 Task: Look for products in the category "Prepared Meals" from Market Corner only.
Action: Mouse moved to (223, 95)
Screenshot: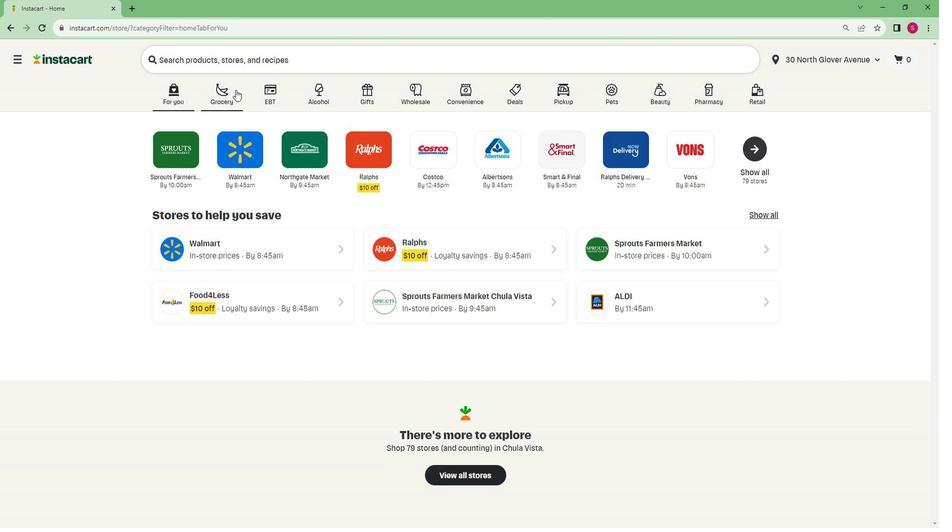 
Action: Mouse pressed left at (223, 95)
Screenshot: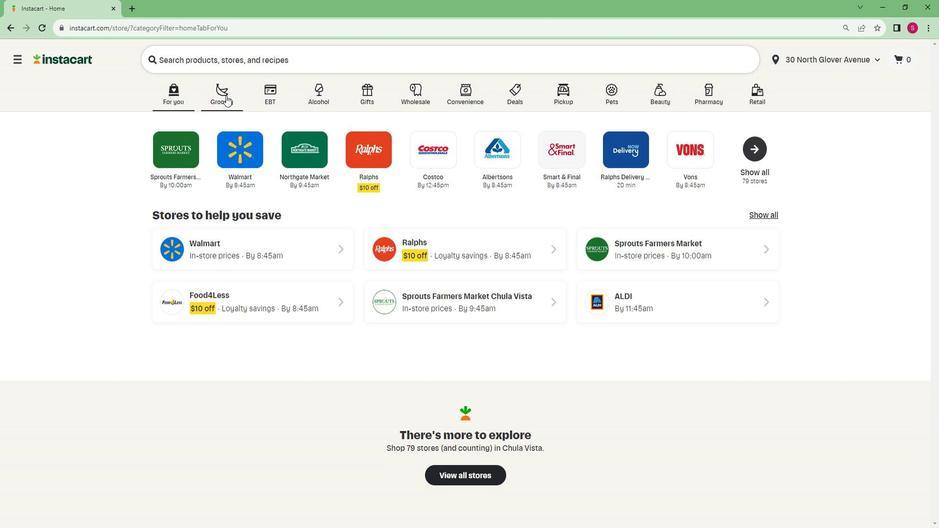 
Action: Mouse moved to (221, 290)
Screenshot: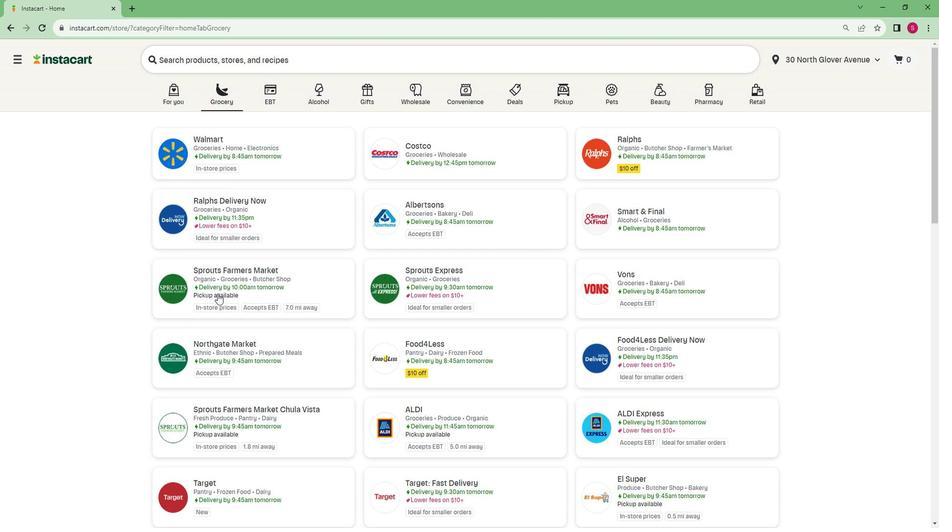 
Action: Mouse pressed left at (221, 290)
Screenshot: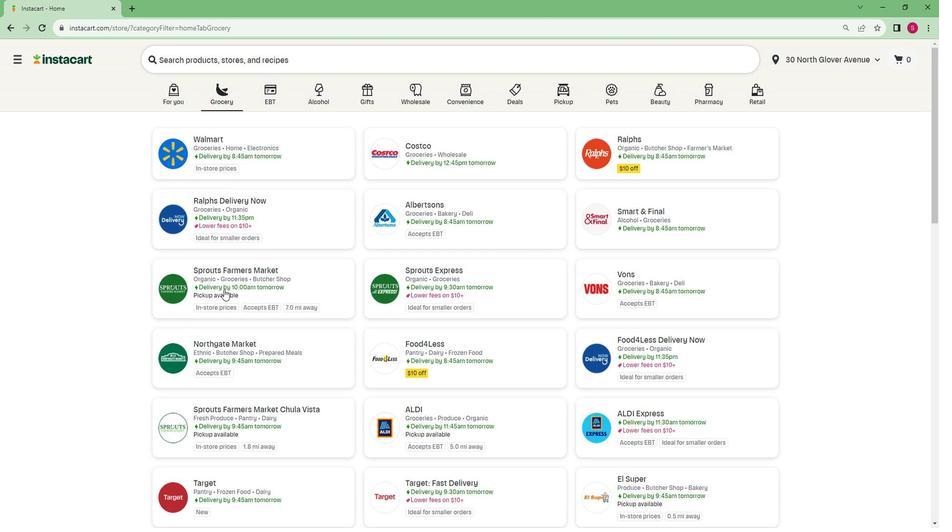 
Action: Mouse moved to (101, 437)
Screenshot: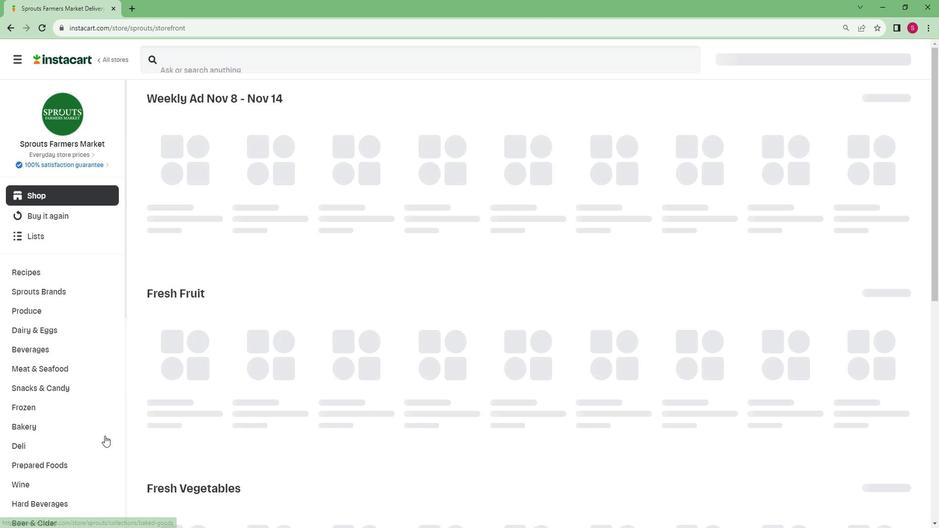
Action: Mouse scrolled (101, 436) with delta (0, 0)
Screenshot: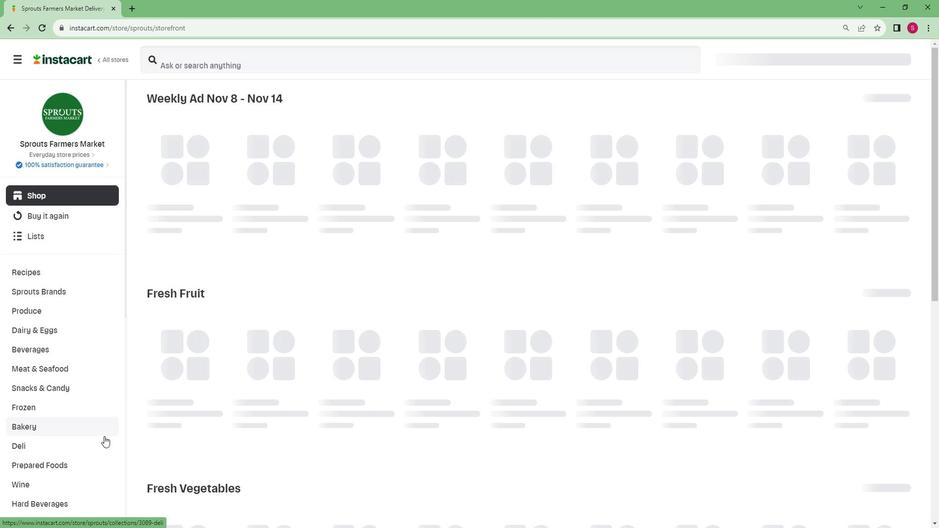 
Action: Mouse scrolled (101, 436) with delta (0, 0)
Screenshot: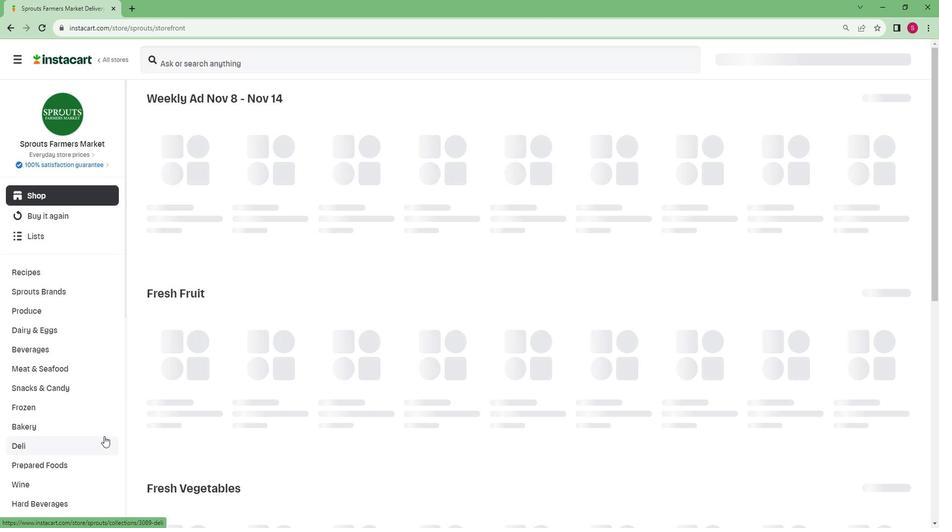 
Action: Mouse scrolled (101, 436) with delta (0, 0)
Screenshot: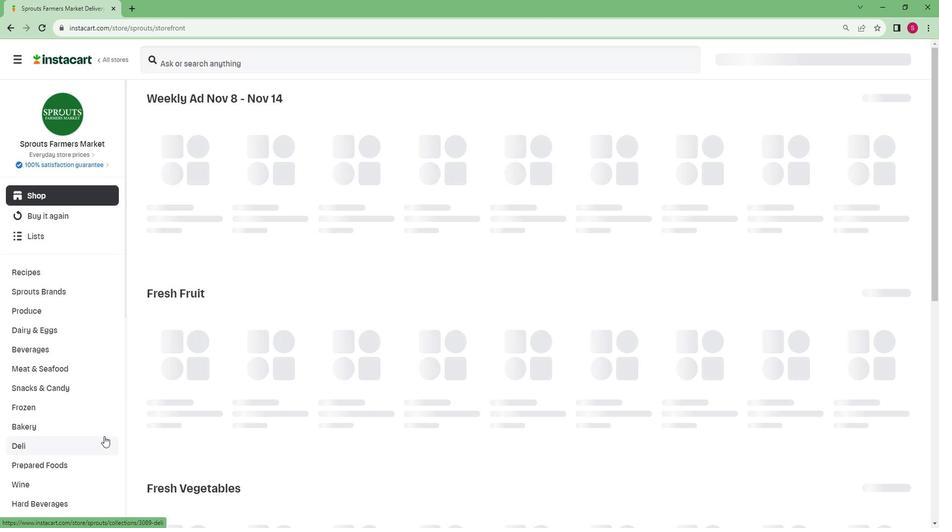 
Action: Mouse scrolled (101, 436) with delta (0, 0)
Screenshot: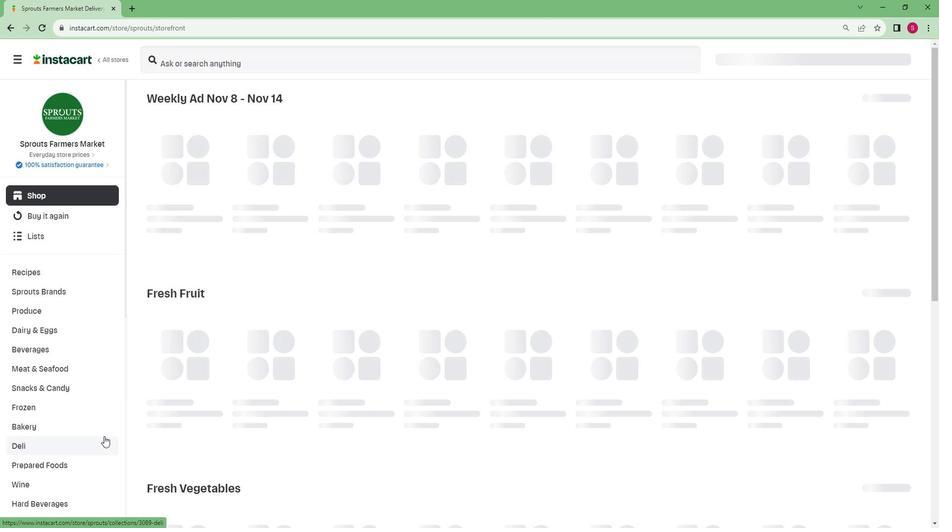 
Action: Mouse scrolled (101, 436) with delta (0, 0)
Screenshot: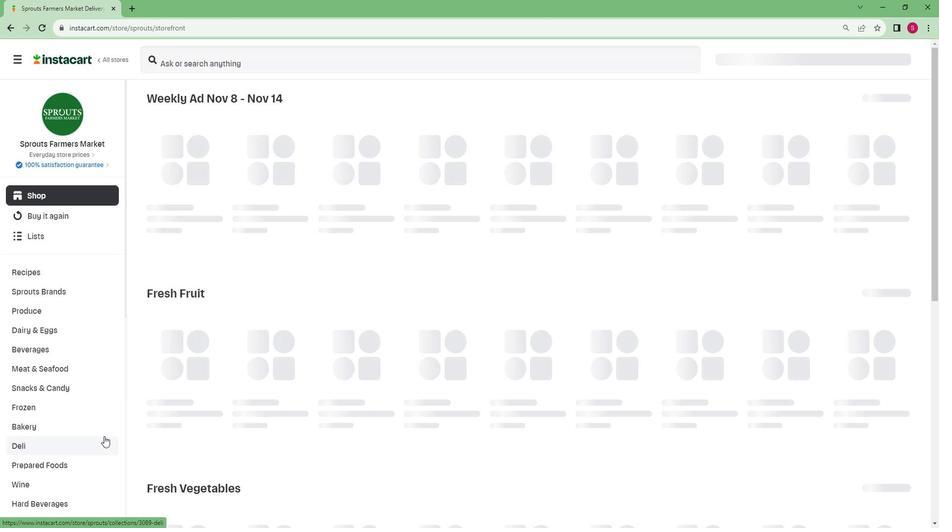 
Action: Mouse moved to (100, 437)
Screenshot: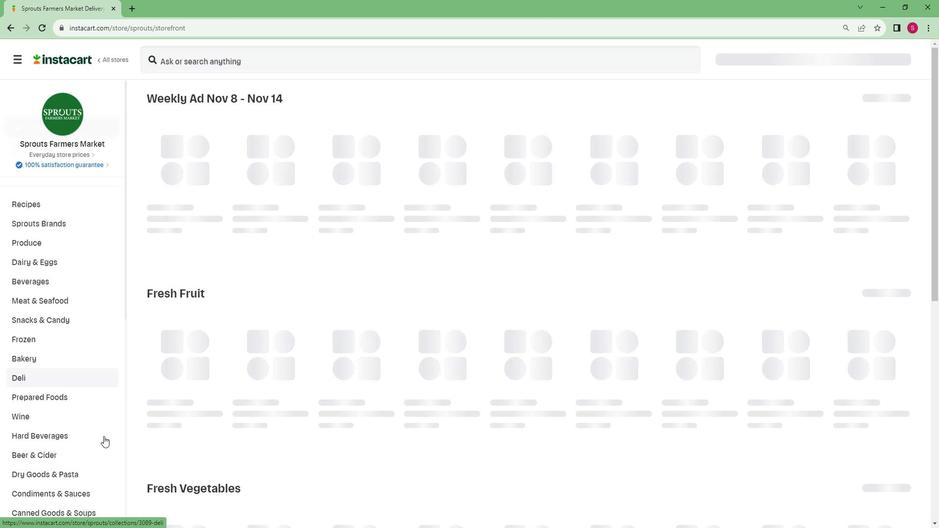 
Action: Mouse scrolled (100, 436) with delta (0, 0)
Screenshot: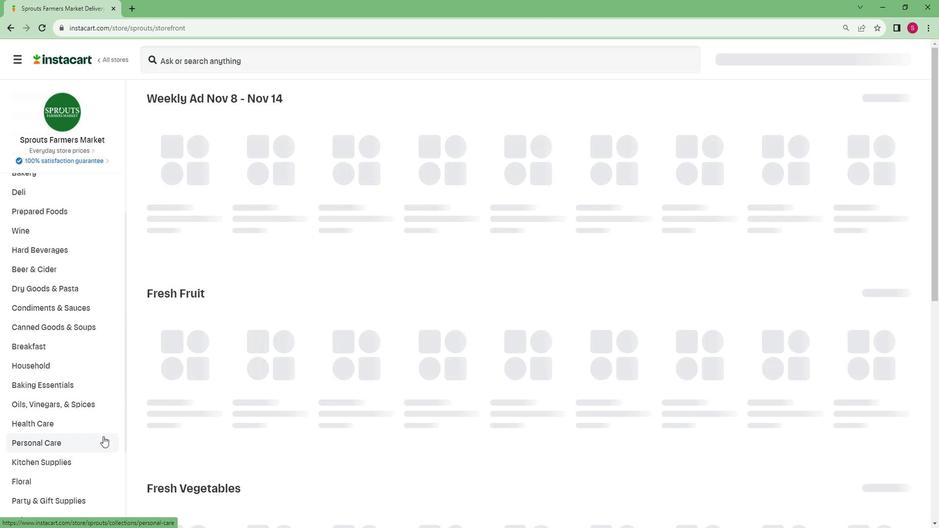 
Action: Mouse scrolled (100, 436) with delta (0, 0)
Screenshot: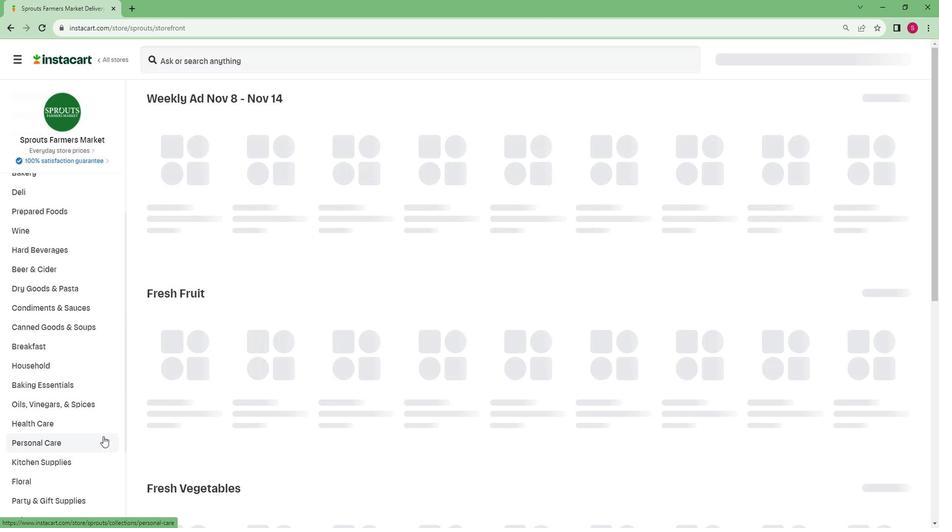 
Action: Mouse scrolled (100, 436) with delta (0, 0)
Screenshot: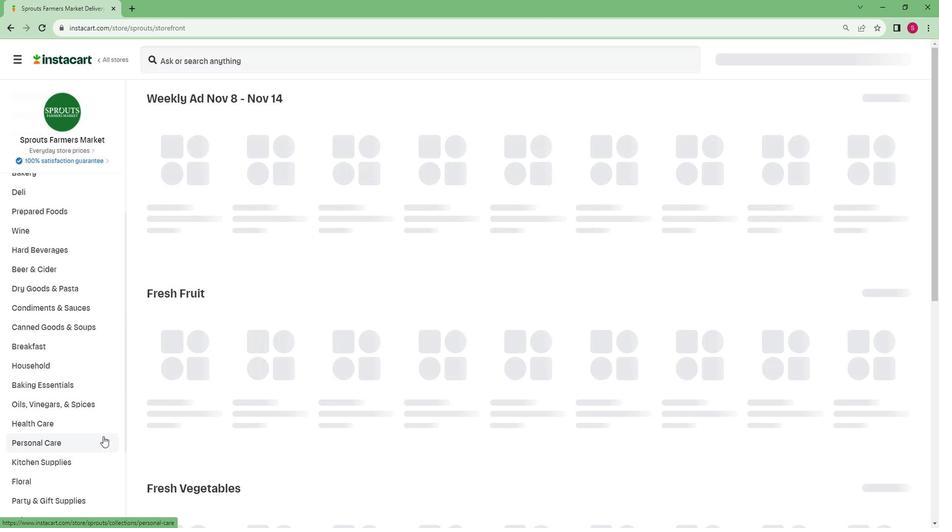 
Action: Mouse scrolled (100, 436) with delta (0, 0)
Screenshot: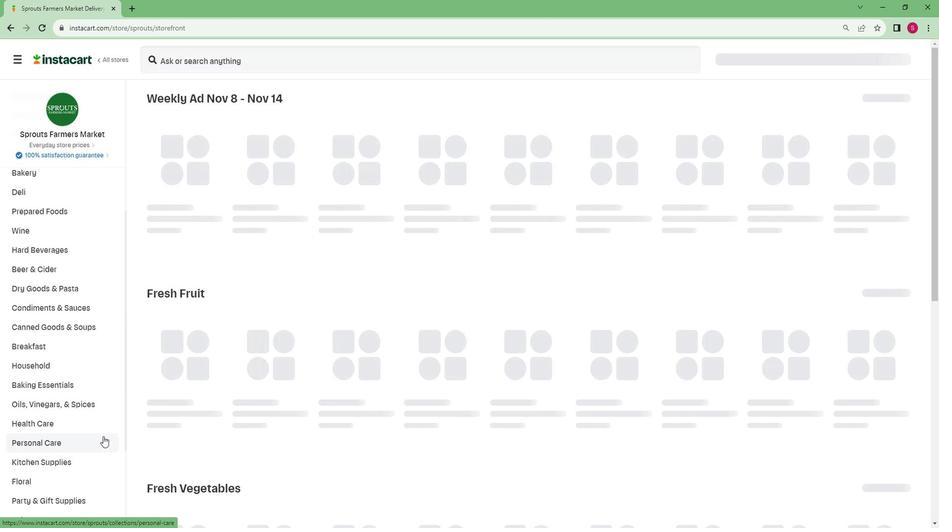 
Action: Mouse moved to (20, 508)
Screenshot: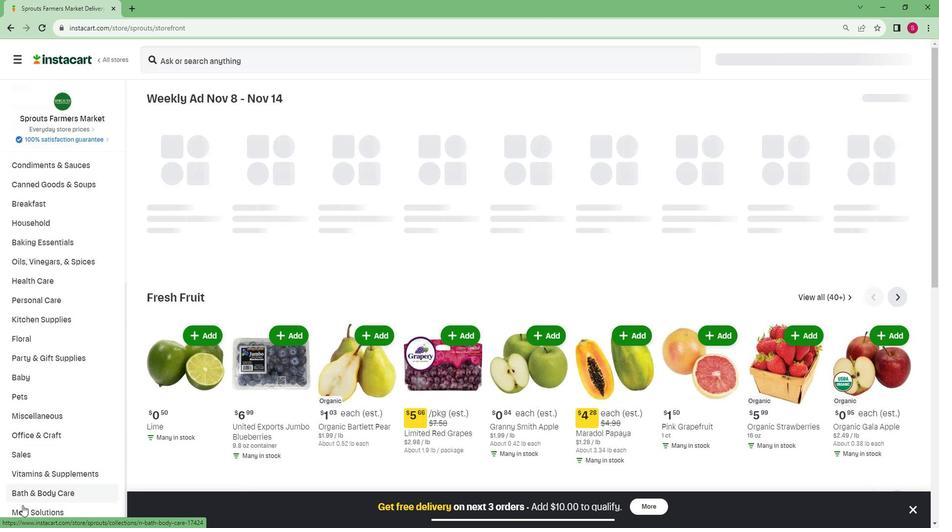 
Action: Mouse pressed left at (20, 508)
Screenshot: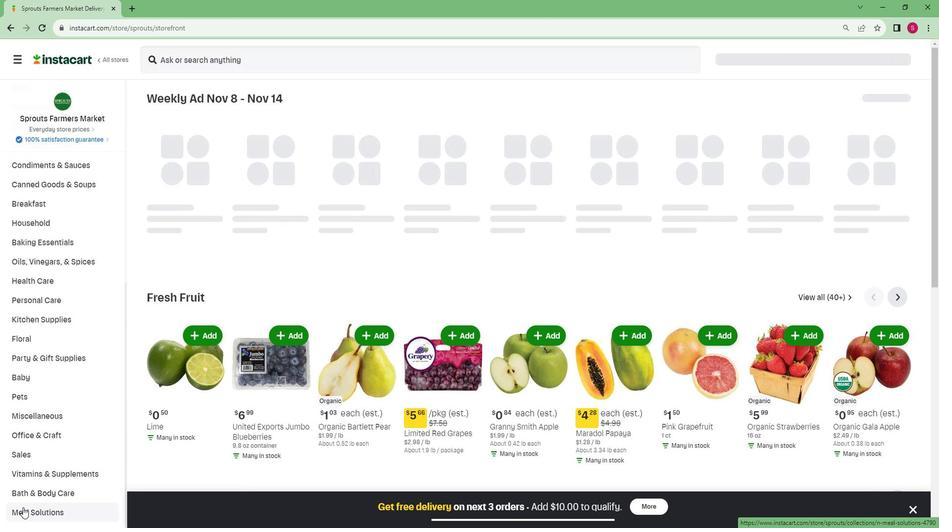 
Action: Mouse moved to (22, 495)
Screenshot: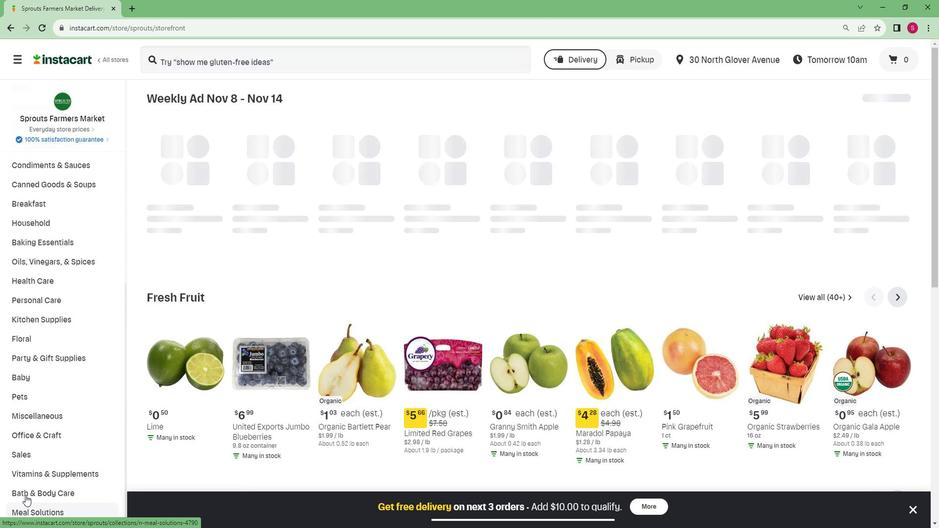
Action: Mouse scrolled (22, 495) with delta (0, 0)
Screenshot: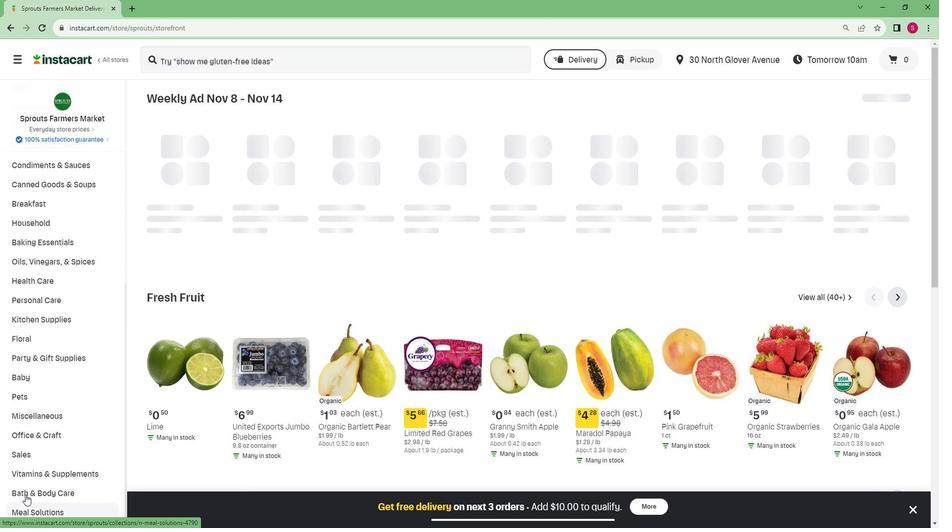 
Action: Mouse scrolled (22, 495) with delta (0, 0)
Screenshot: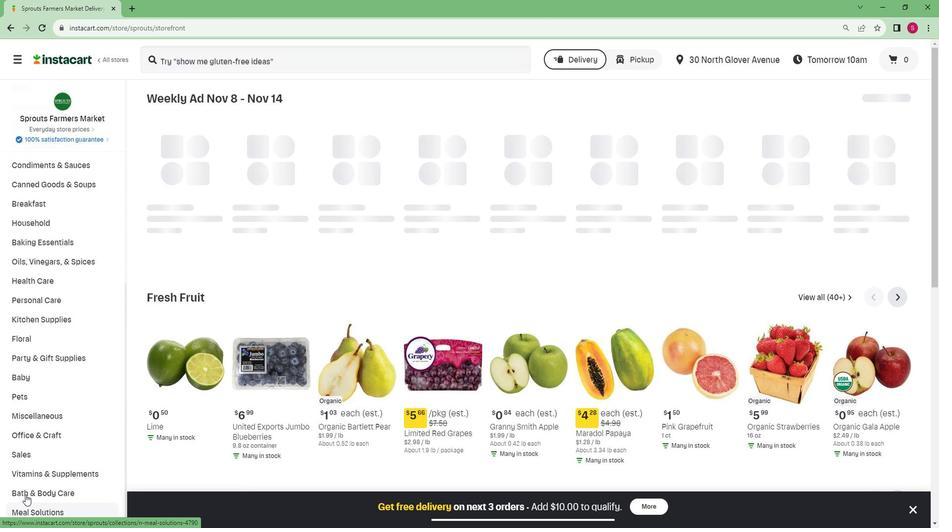 
Action: Mouse scrolled (22, 495) with delta (0, 0)
Screenshot: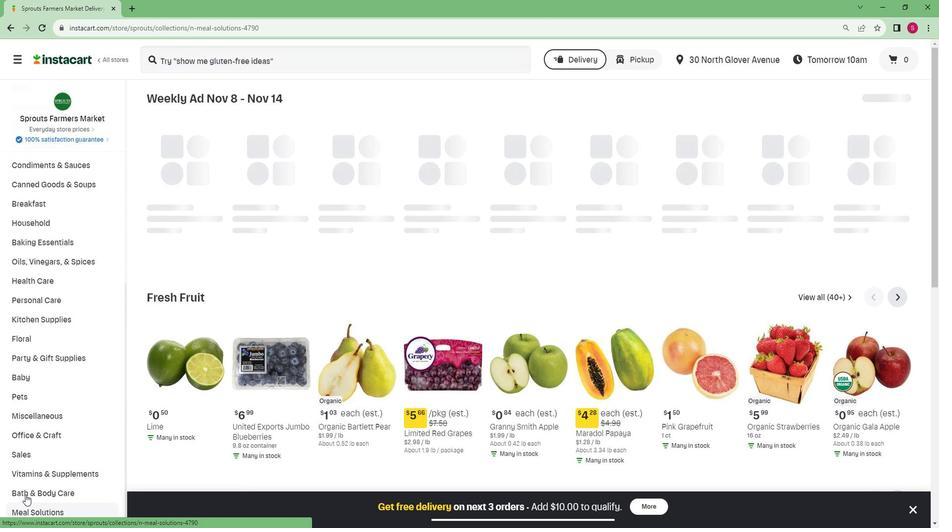 
Action: Mouse moved to (32, 467)
Screenshot: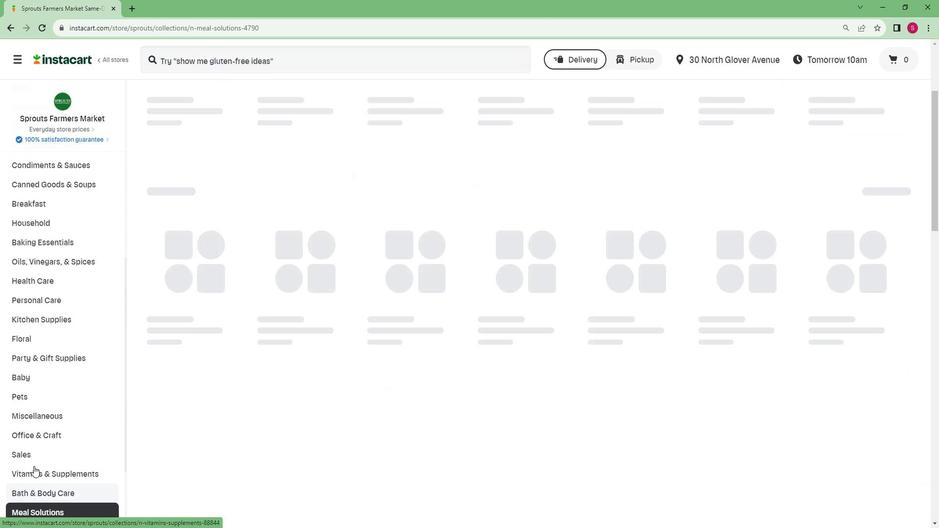 
Action: Mouse scrolled (32, 466) with delta (0, 0)
Screenshot: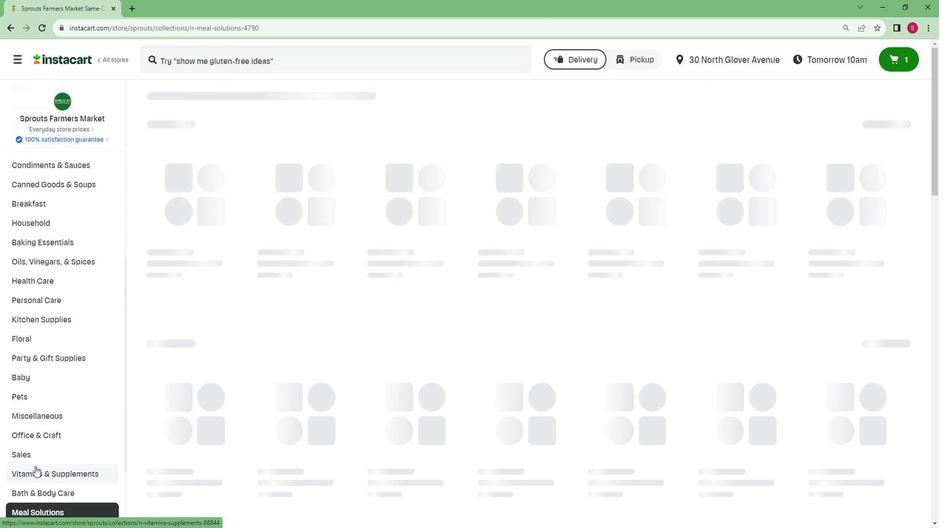 
Action: Mouse scrolled (32, 466) with delta (0, 0)
Screenshot: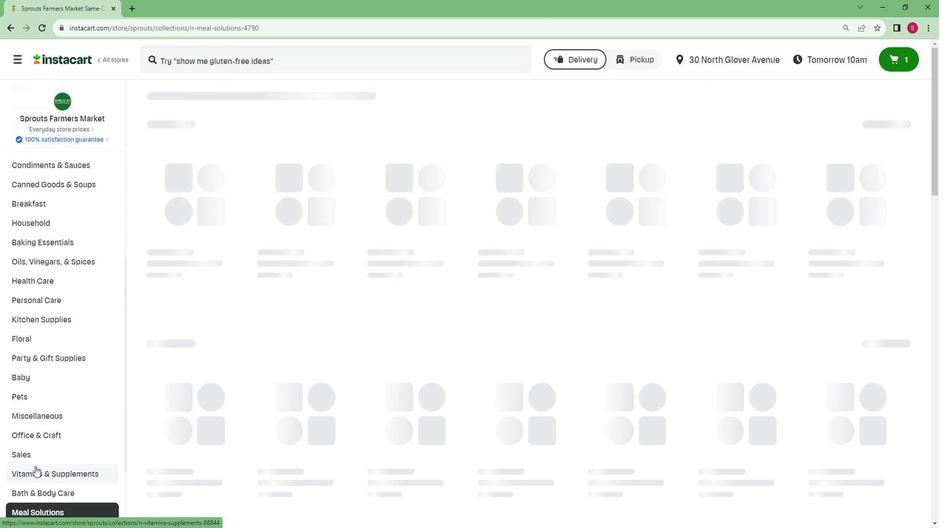 
Action: Mouse scrolled (32, 466) with delta (0, 0)
Screenshot: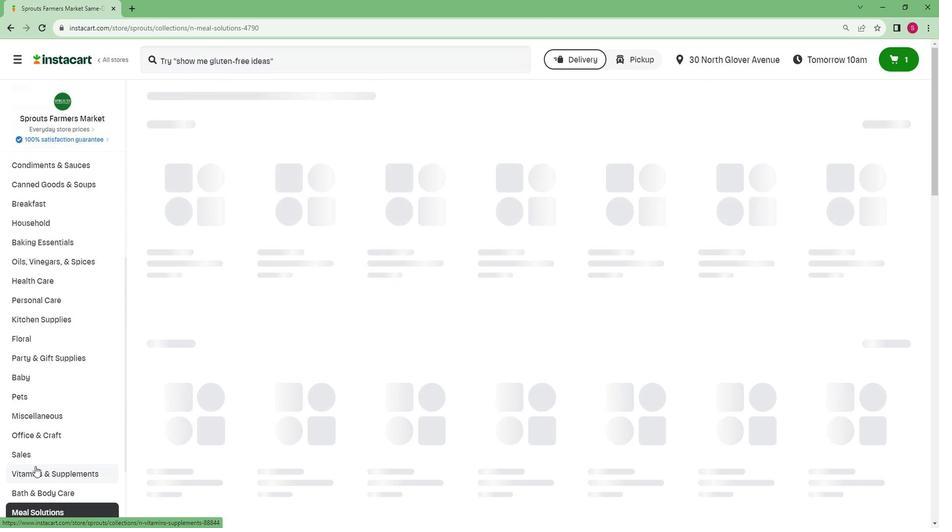 
Action: Mouse moved to (55, 458)
Screenshot: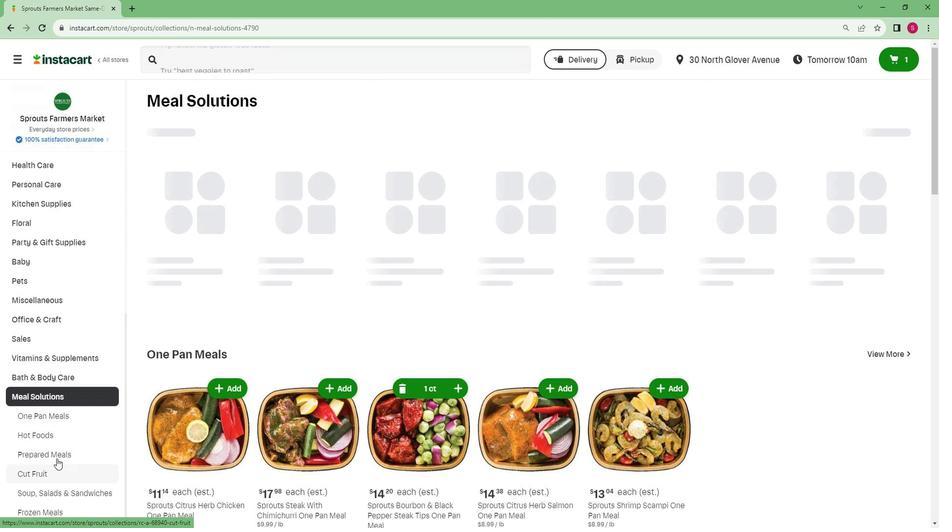 
Action: Mouse pressed left at (55, 458)
Screenshot: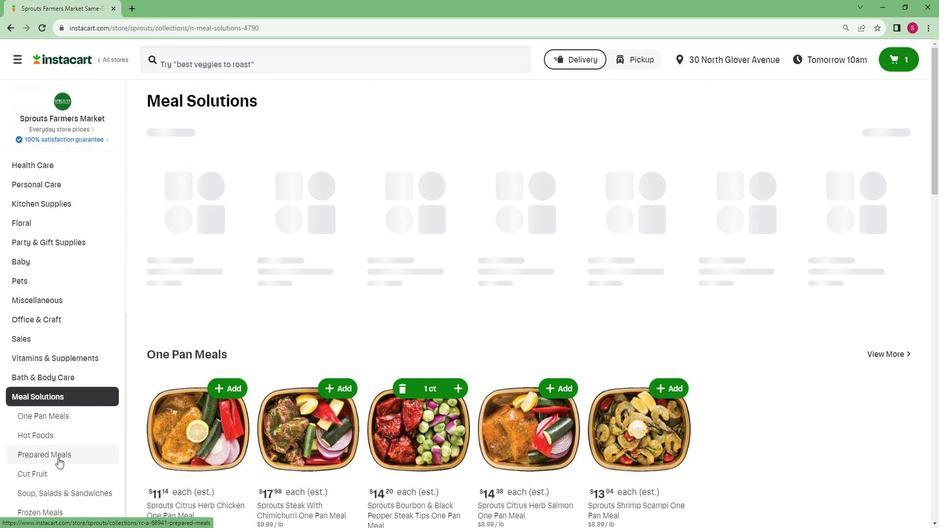 
Action: Mouse moved to (308, 138)
Screenshot: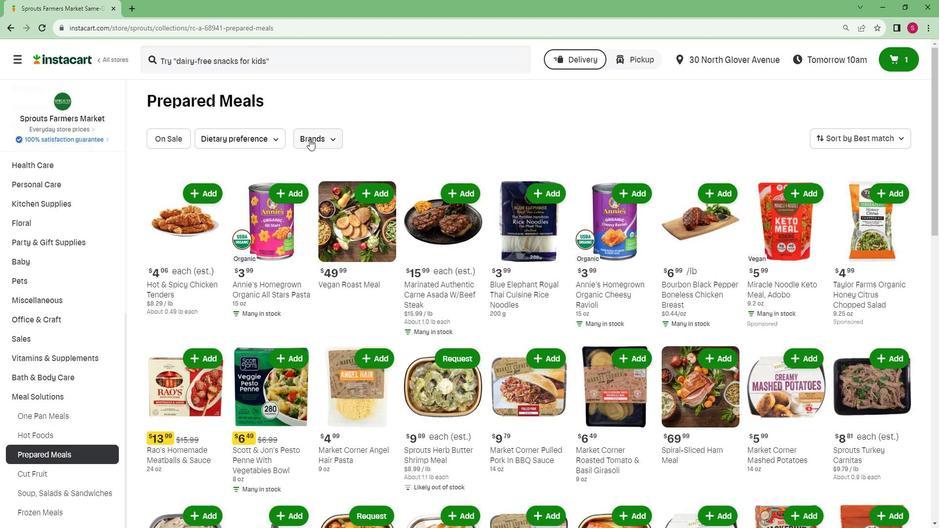 
Action: Mouse pressed left at (308, 138)
Screenshot: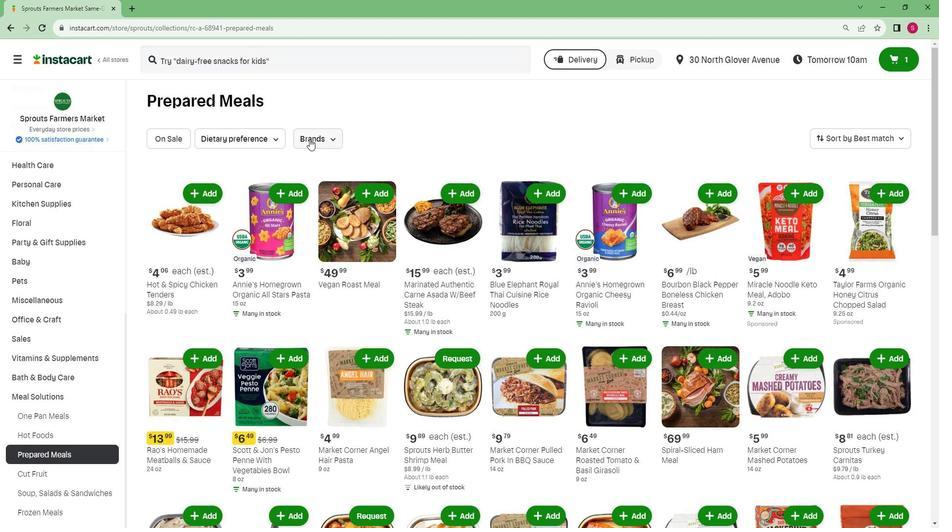 
Action: Mouse moved to (312, 219)
Screenshot: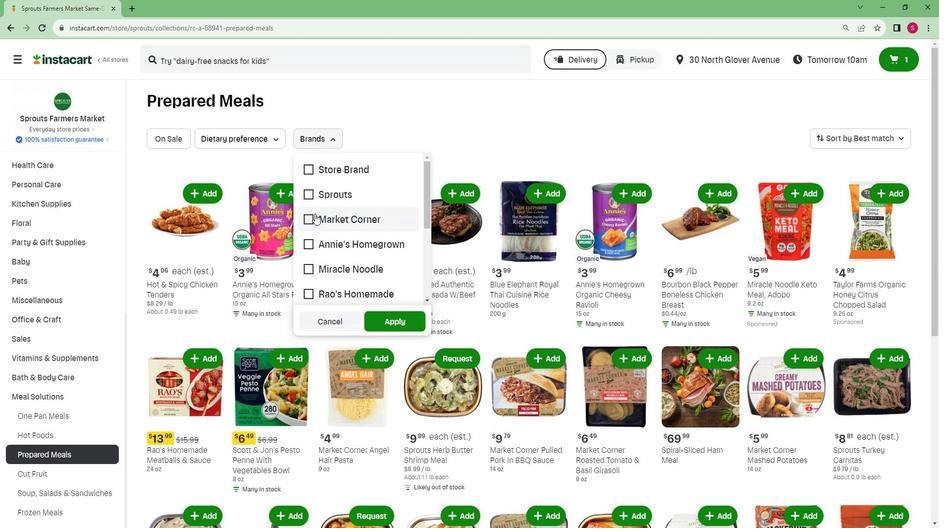 
Action: Mouse pressed left at (312, 219)
Screenshot: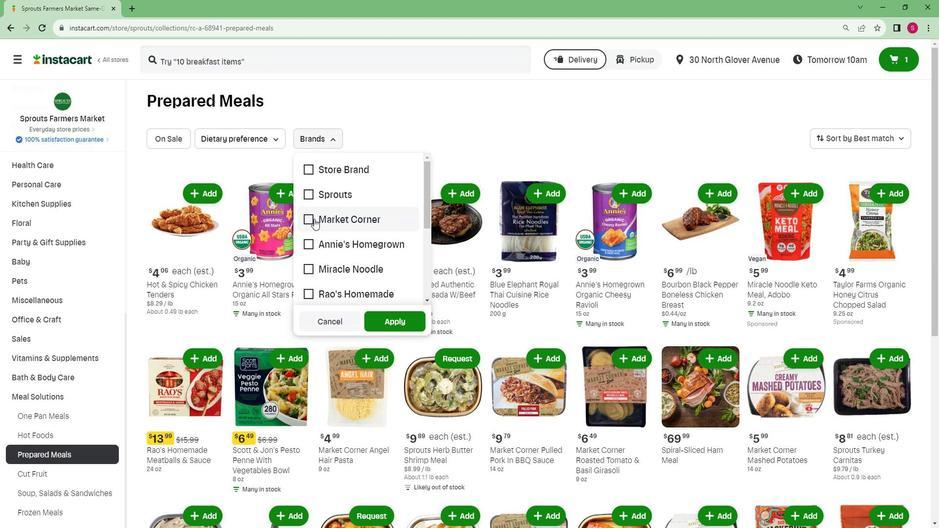 
Action: Mouse moved to (386, 320)
Screenshot: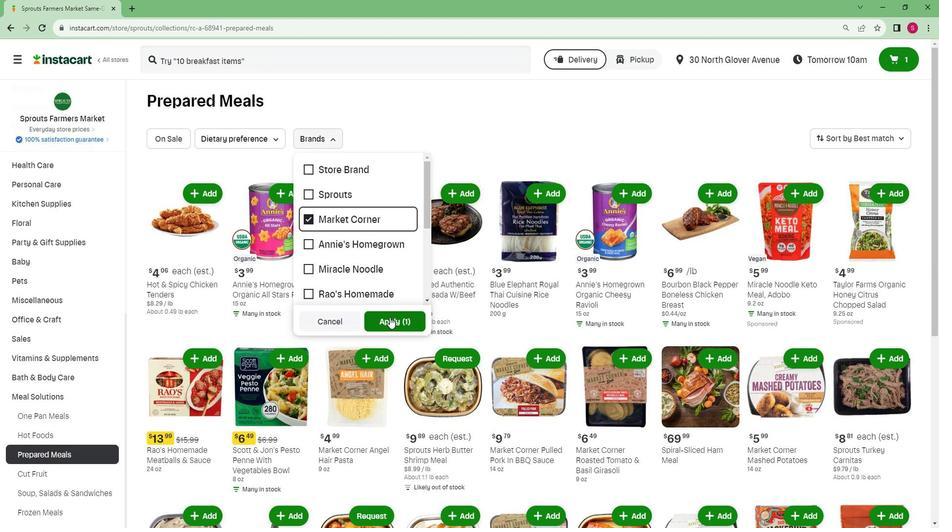 
Action: Mouse pressed left at (386, 320)
Screenshot: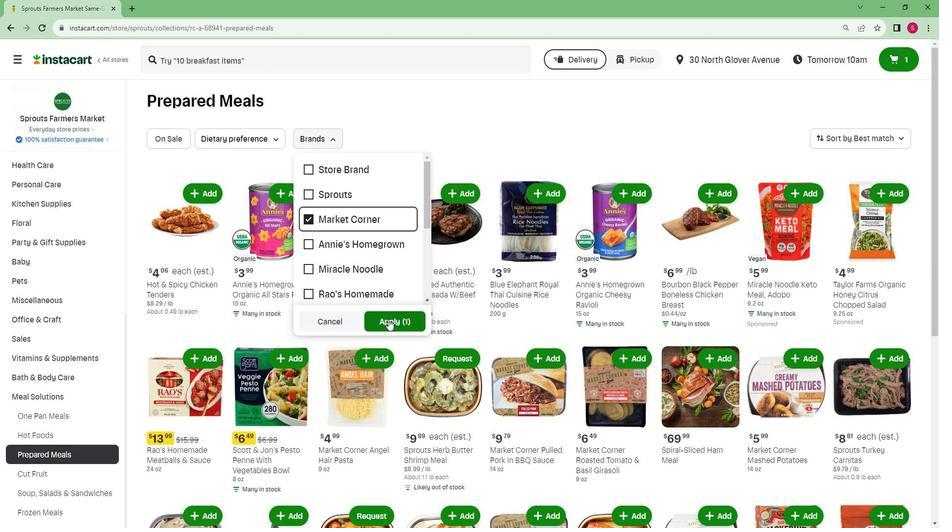 
Action: Mouse moved to (385, 320)
Screenshot: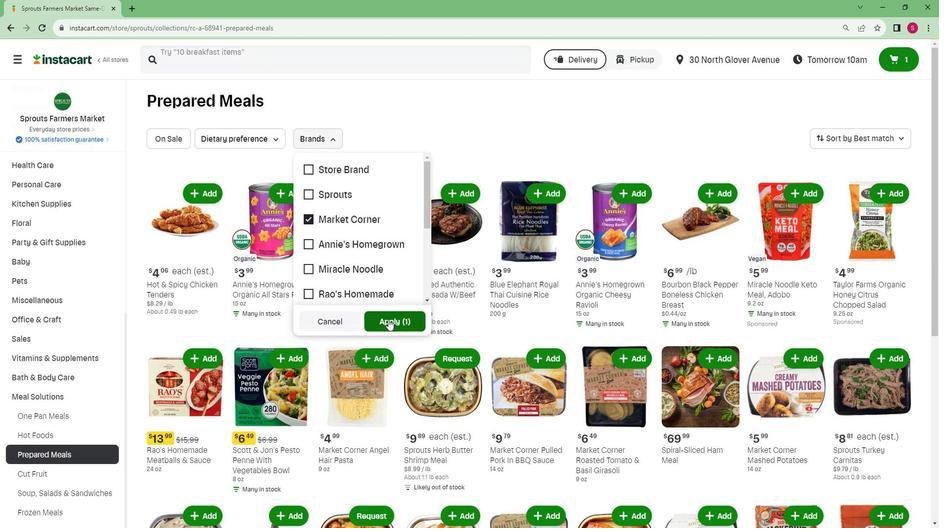 
